 Task: Find ski resorts in the Sierra Nevada between Lake Tahoe, California/Nevada, and Mammoth Lakes, California.
Action: Mouse moved to (295, 95)
Screenshot: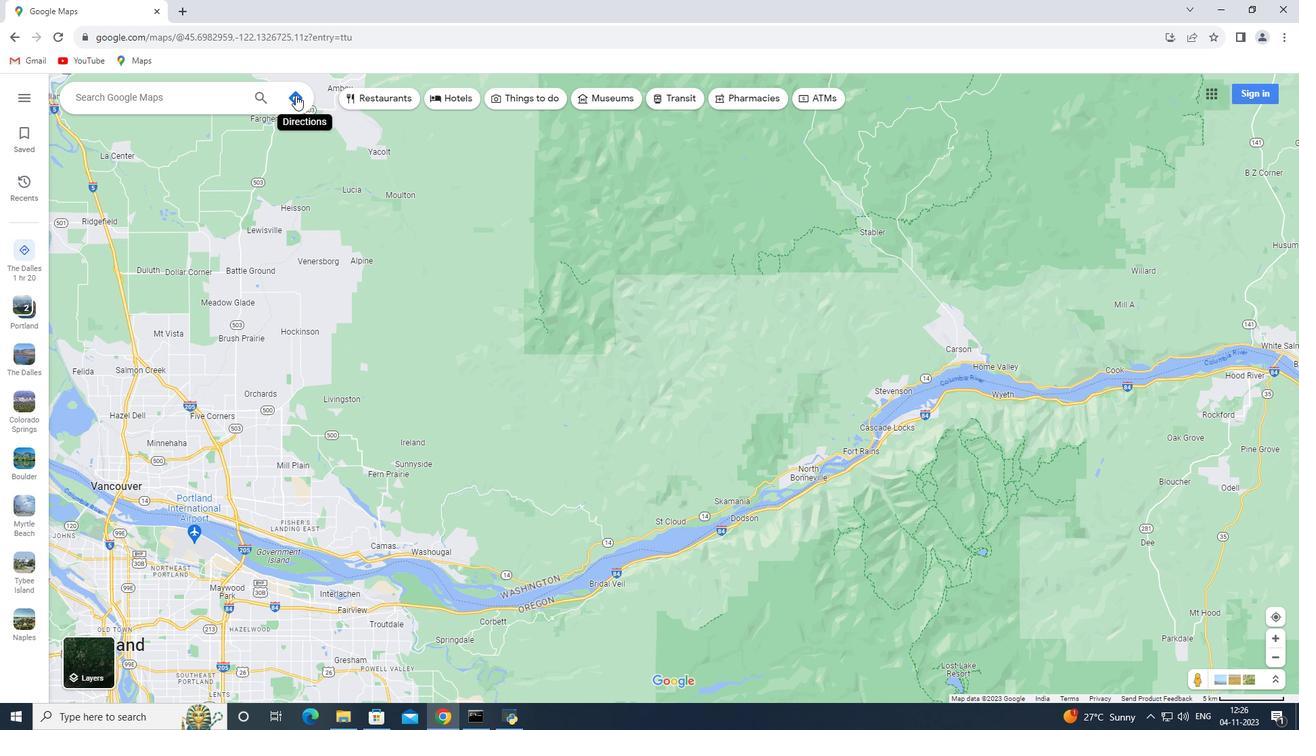 
Action: Mouse pressed left at (295, 95)
Screenshot: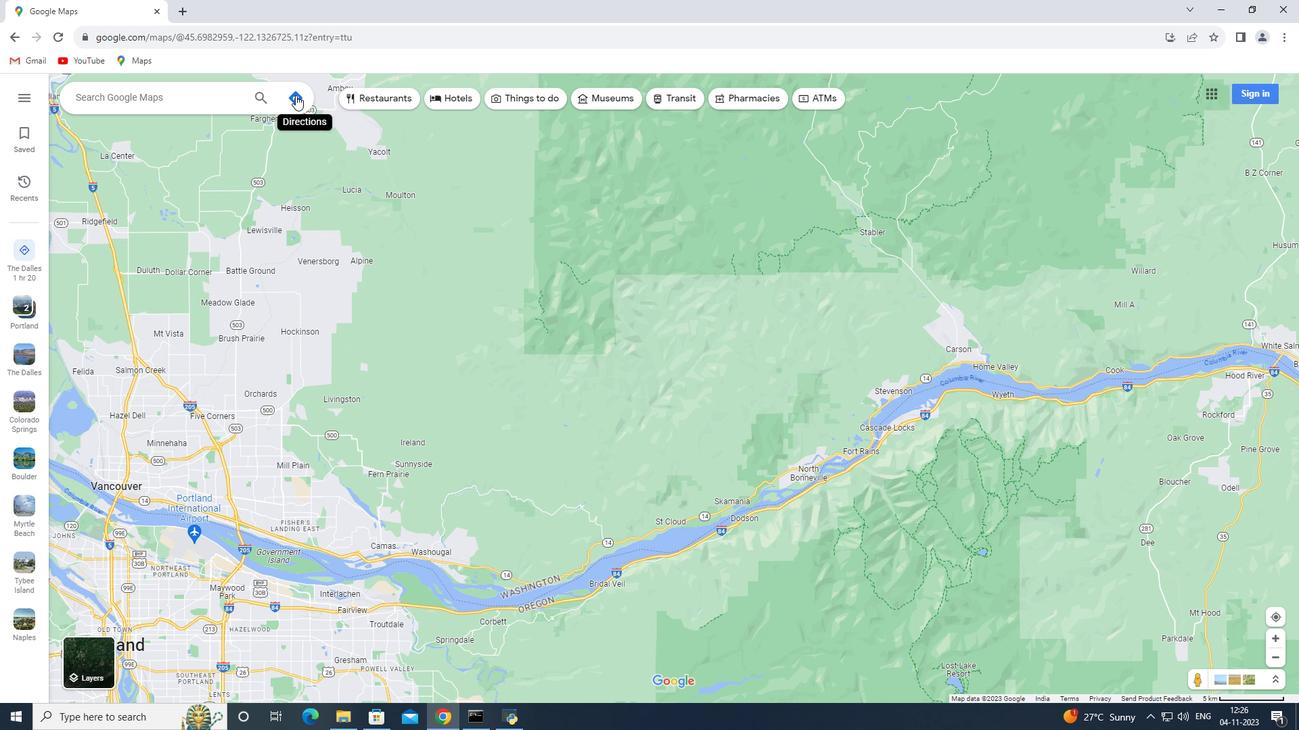 
Action: Mouse moved to (185, 128)
Screenshot: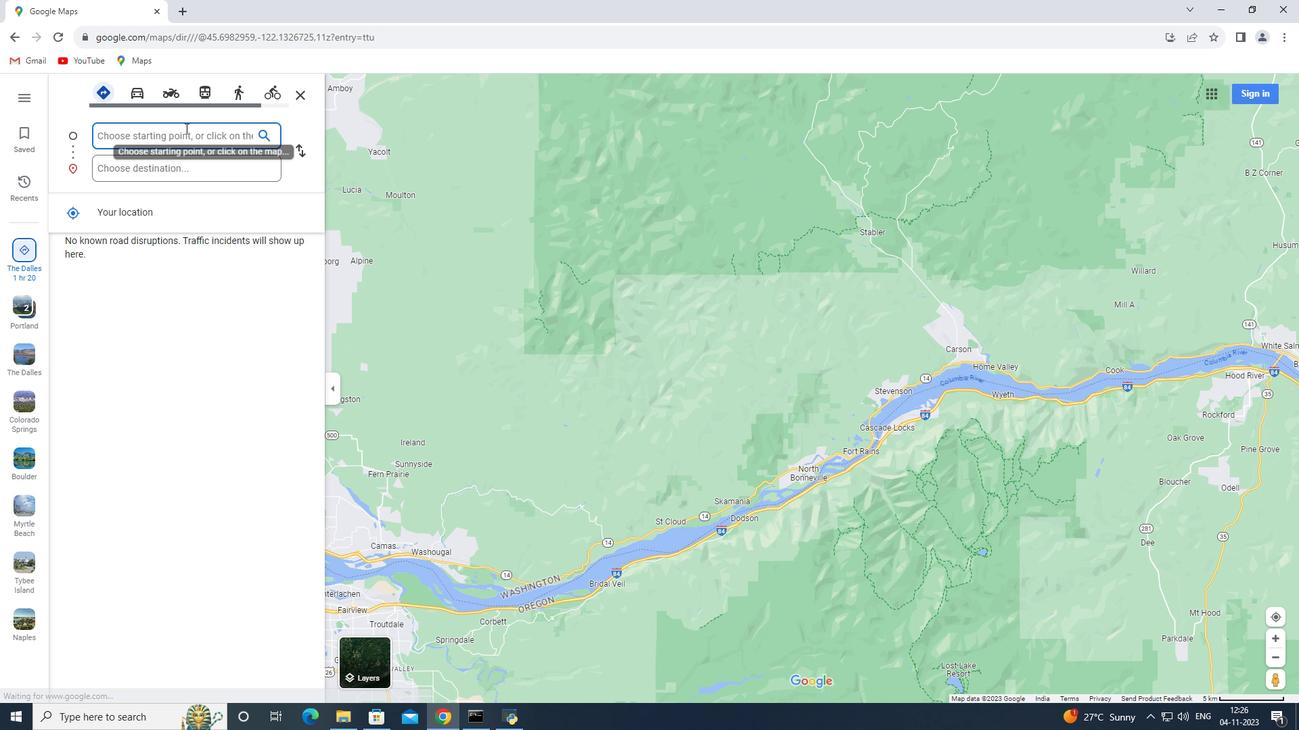 
Action: Key pressed <Key.shift_r>Lake<Key.space><Key.shift>Tahoe,<Key.space><Key.shift>California/<Key.shift>Nevada
Screenshot: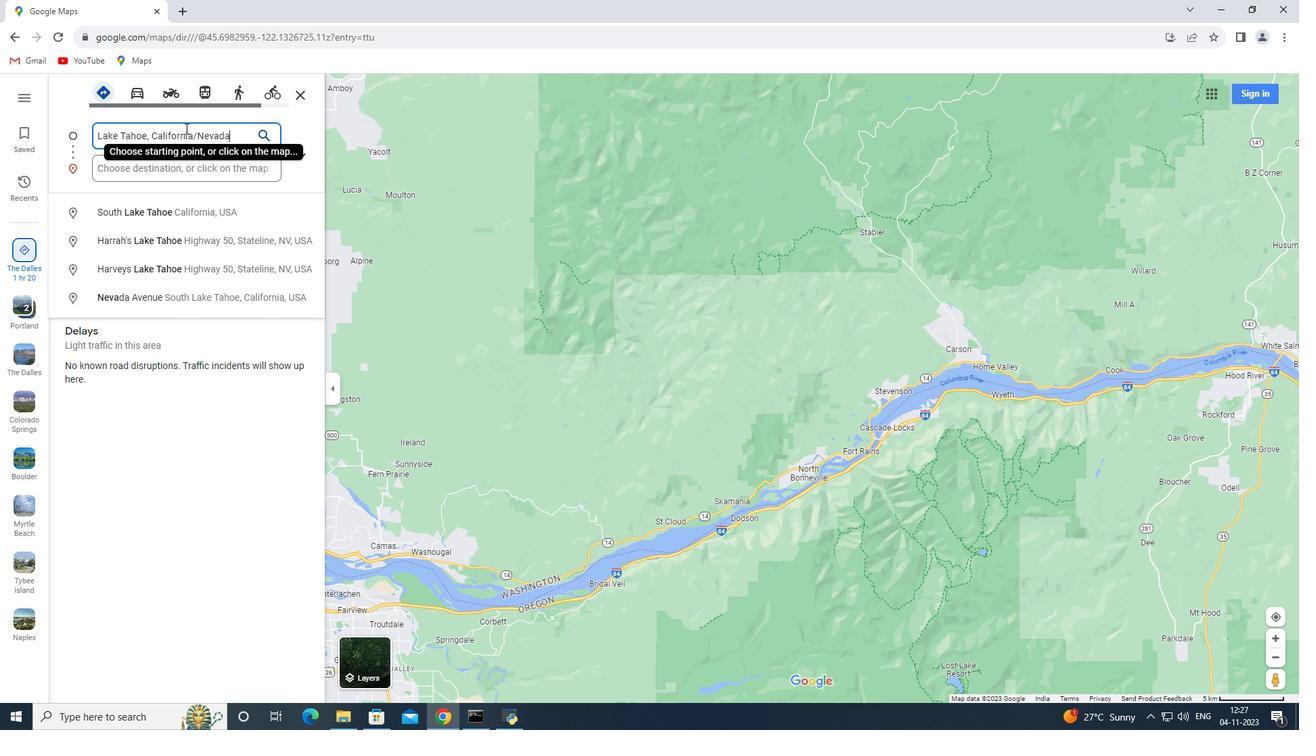 
Action: Mouse moved to (184, 175)
Screenshot: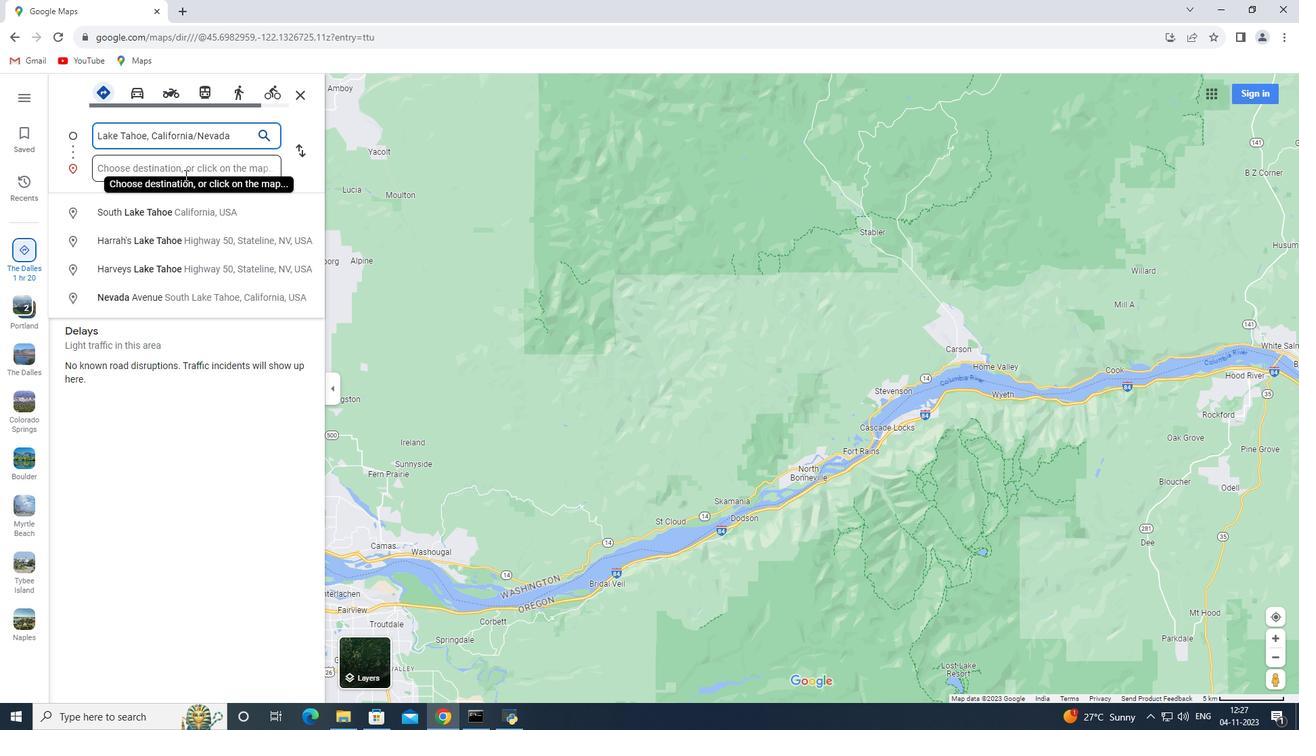
Action: Mouse pressed left at (184, 175)
Screenshot: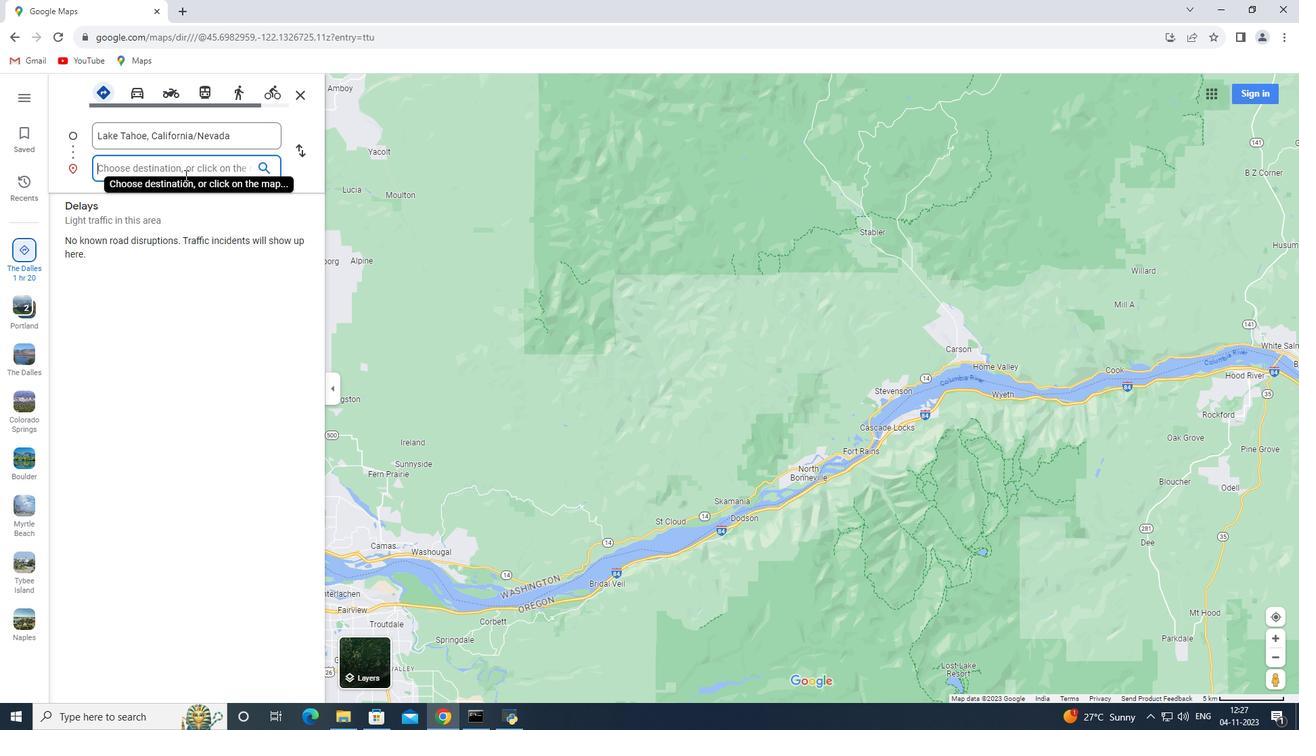 
Action: Key pressed <Key.shift_r>Mammoth<Key.space><Key.shift><Key.shift><Key.shift><Key.shift><Key.shift>Lakes,<Key.space><Key.shift>california<Key.enter>
Screenshot: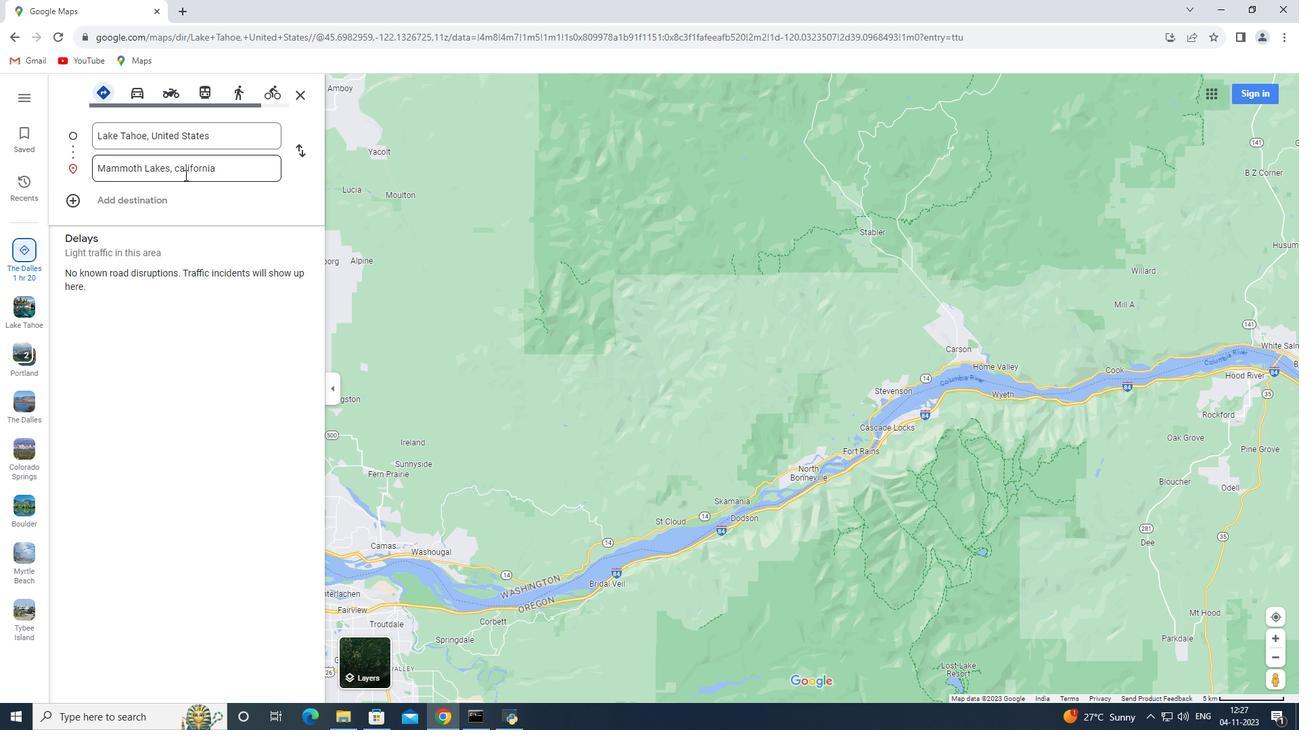 
Action: Mouse moved to (631, 97)
Screenshot: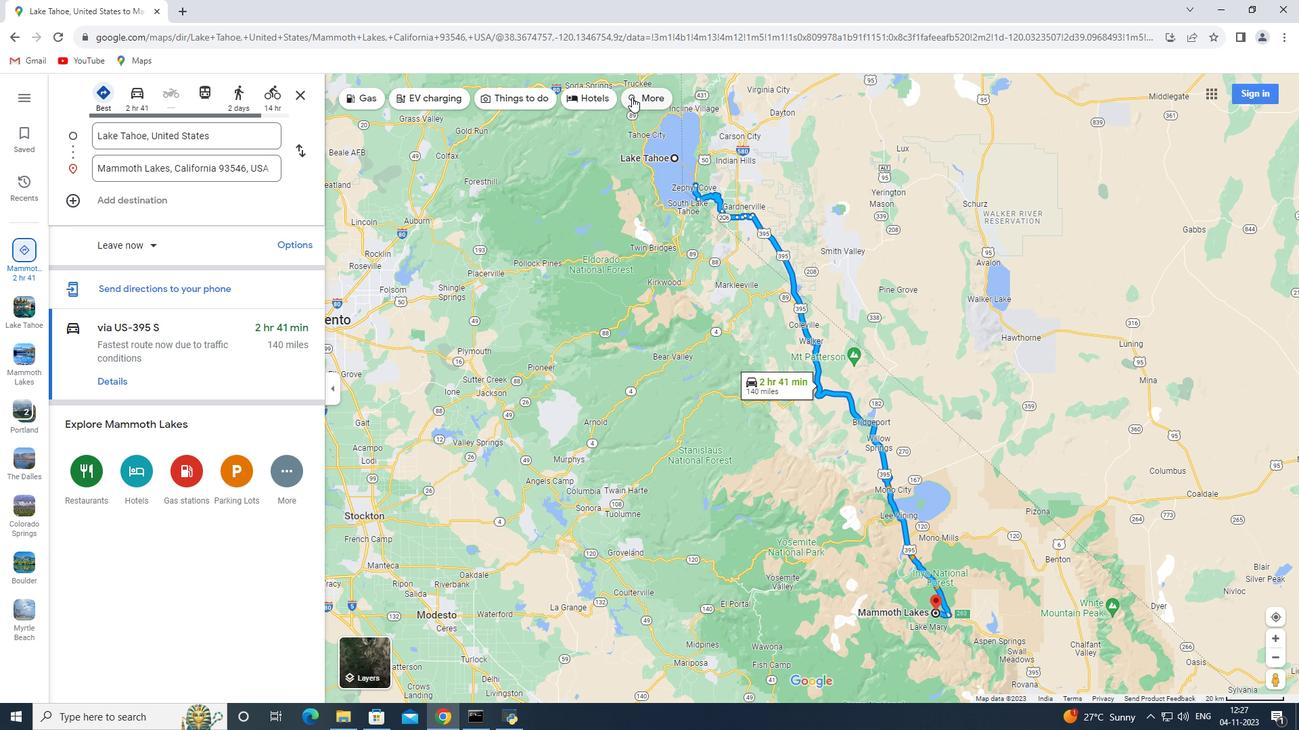 
Action: Mouse pressed left at (631, 97)
Screenshot: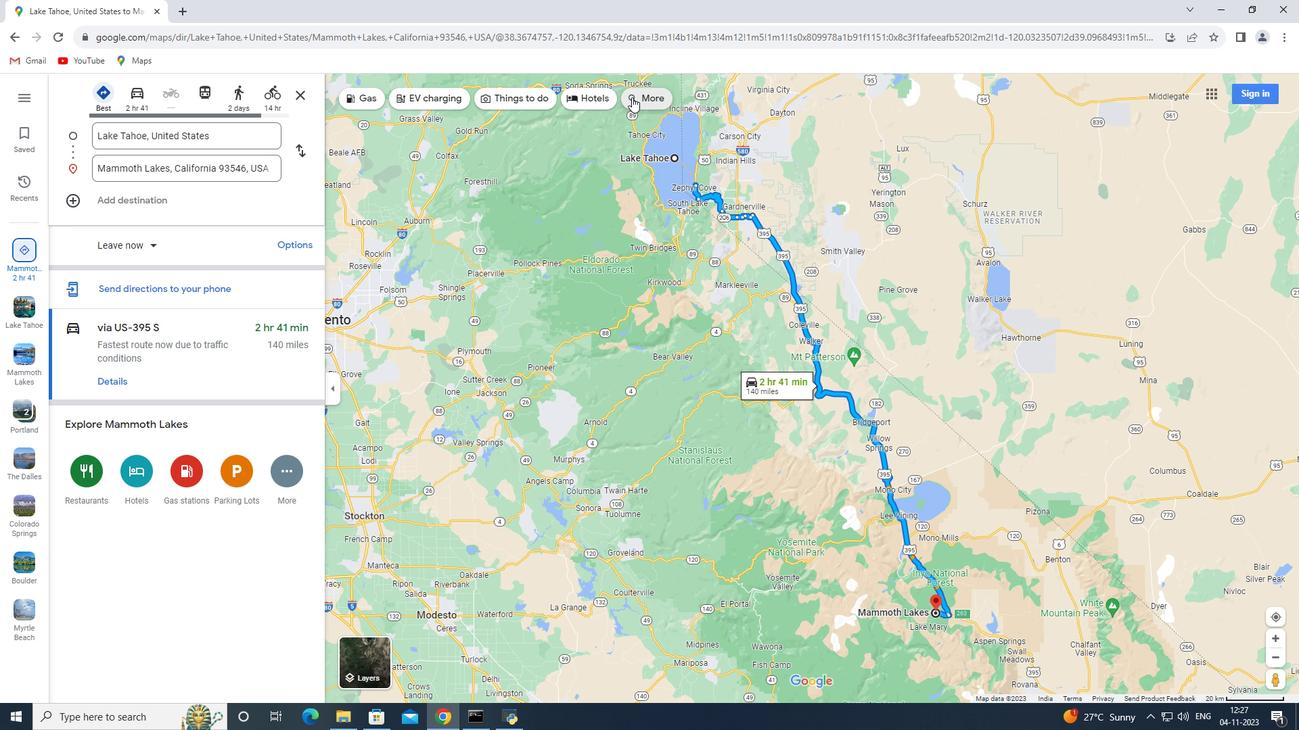 
Action: Mouse moved to (173, 100)
Screenshot: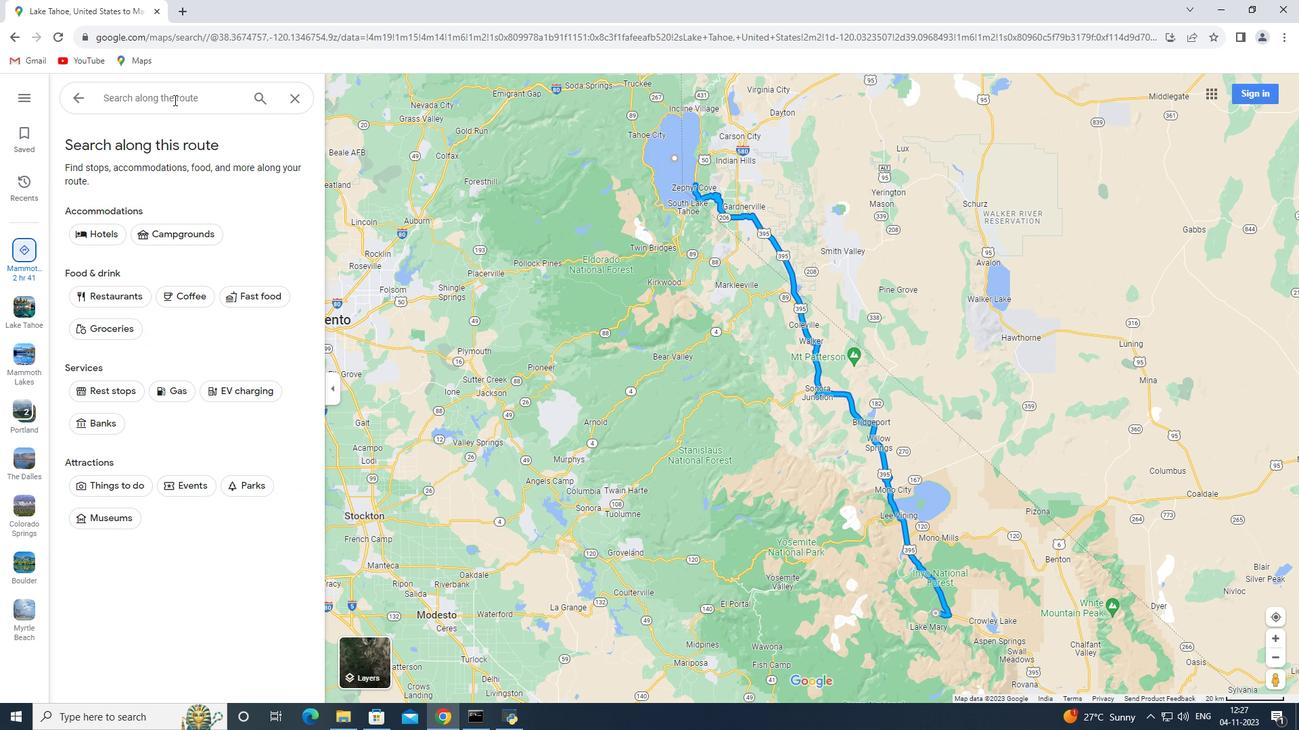 
Action: Mouse pressed left at (173, 100)
Screenshot: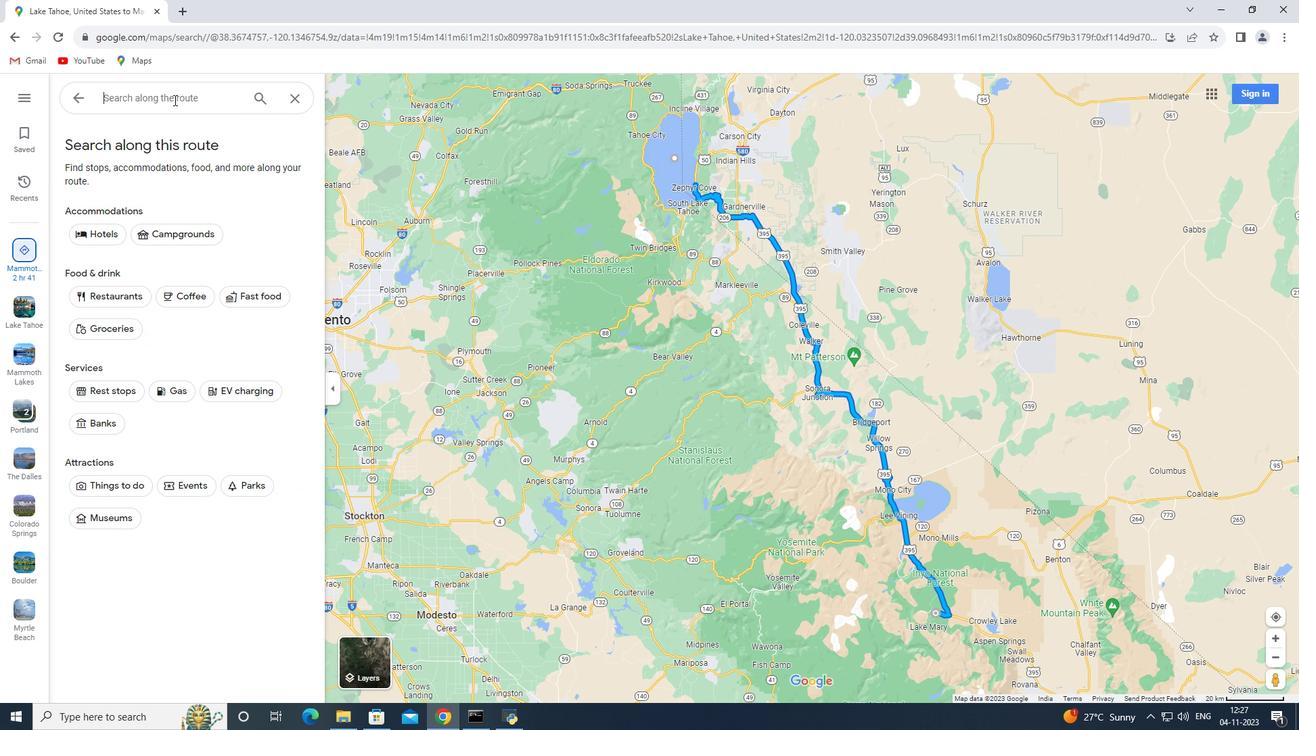 
Action: Key pressed skiresorts
Screenshot: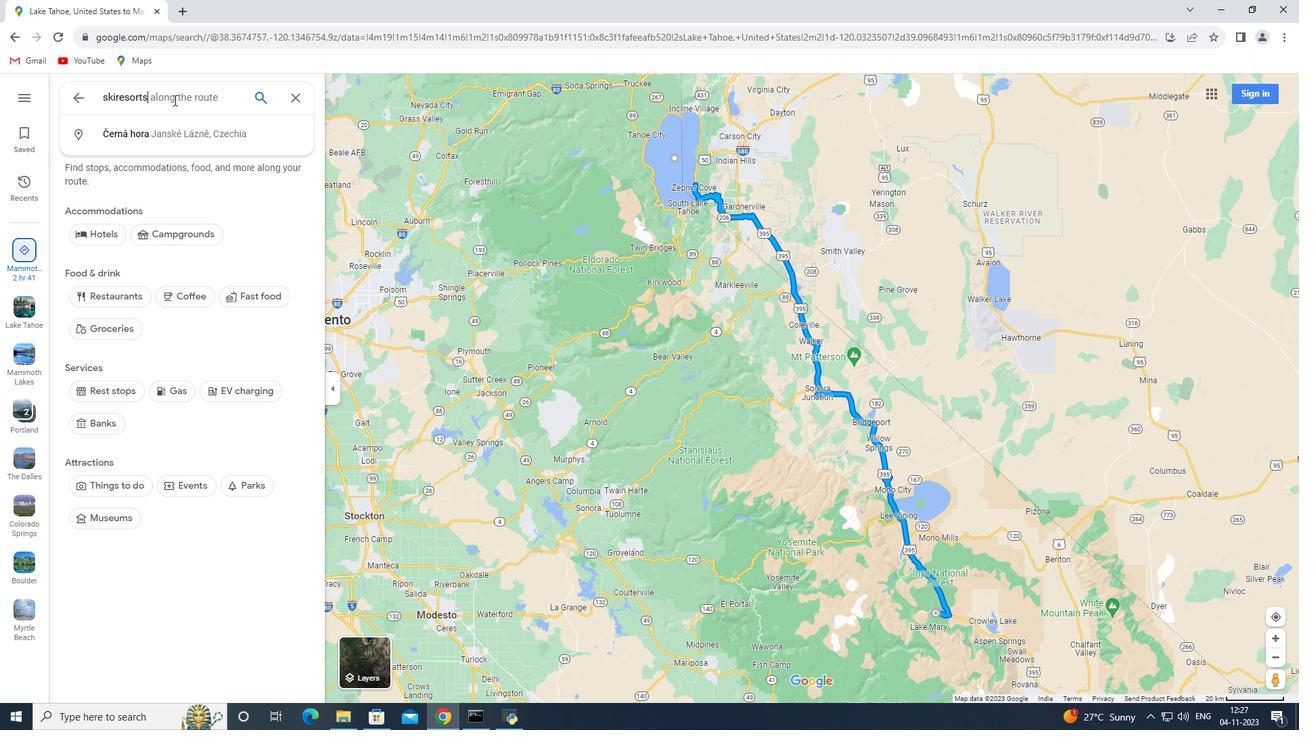 
Action: Mouse moved to (116, 96)
Screenshot: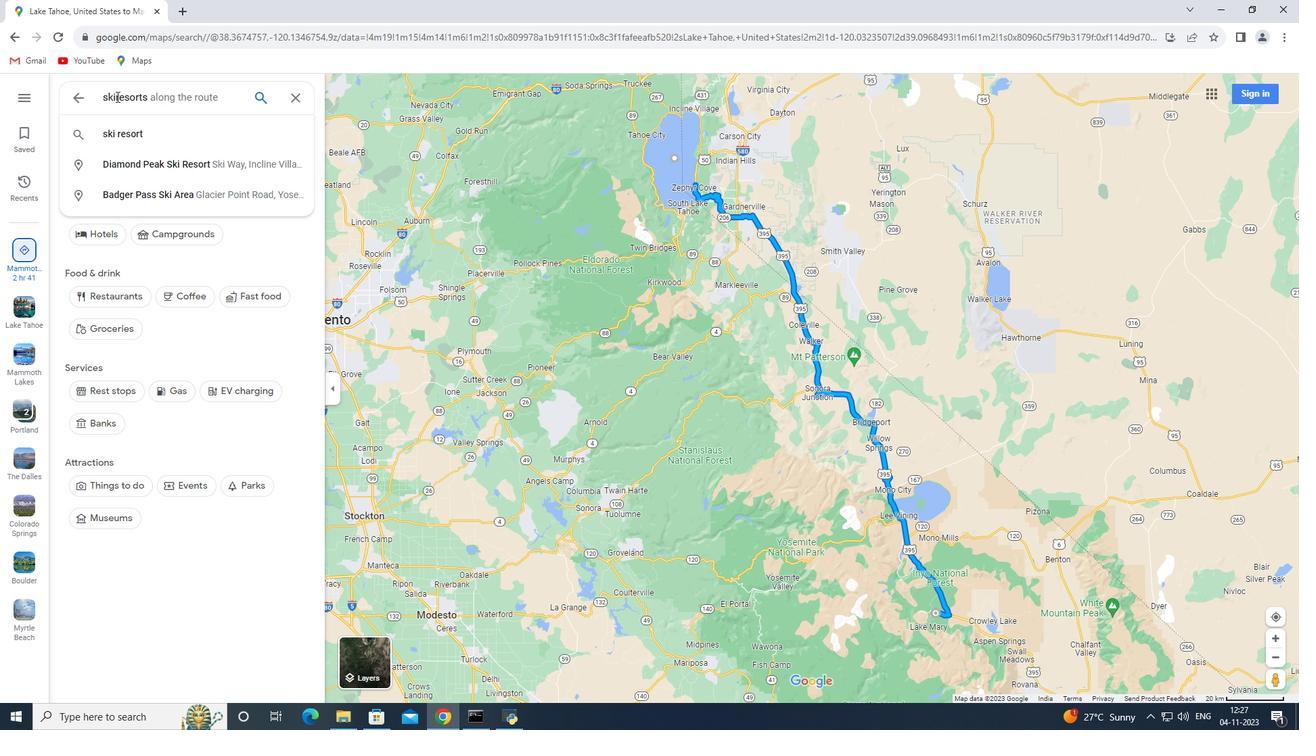 
Action: Mouse pressed left at (116, 96)
Screenshot: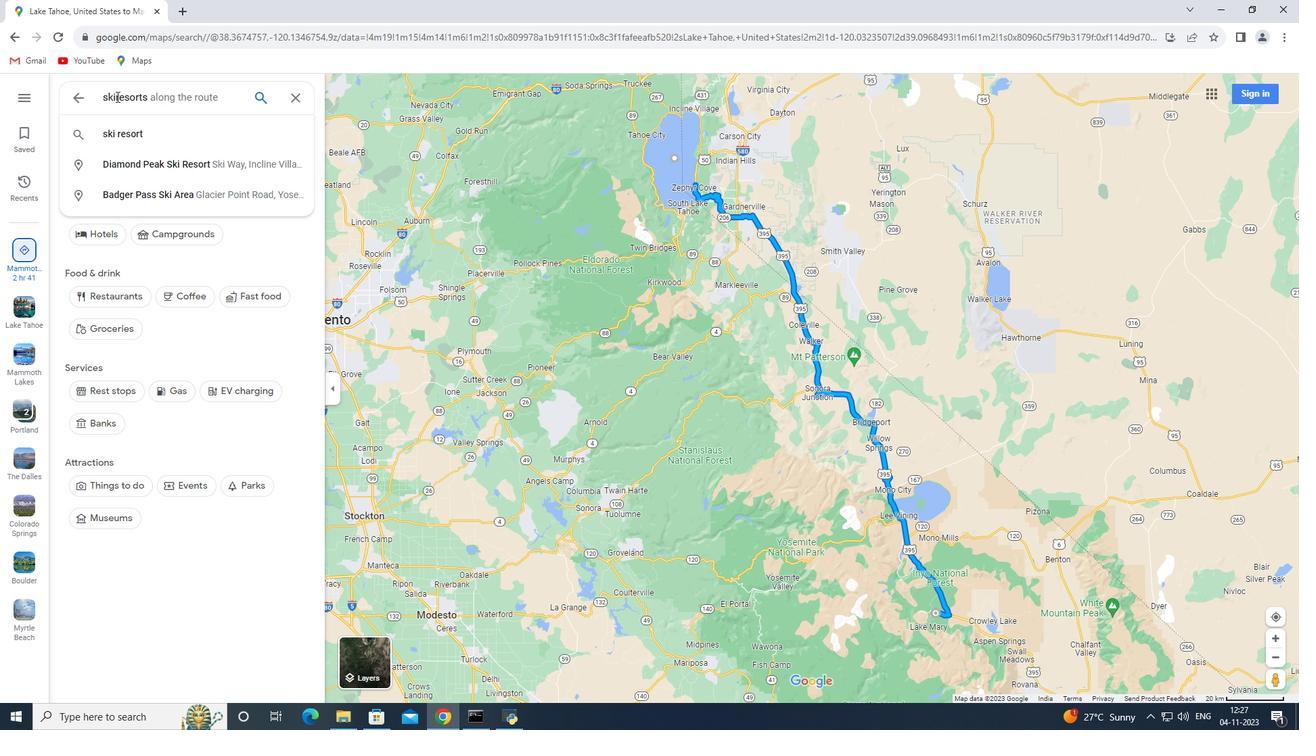
Action: Mouse moved to (121, 97)
Screenshot: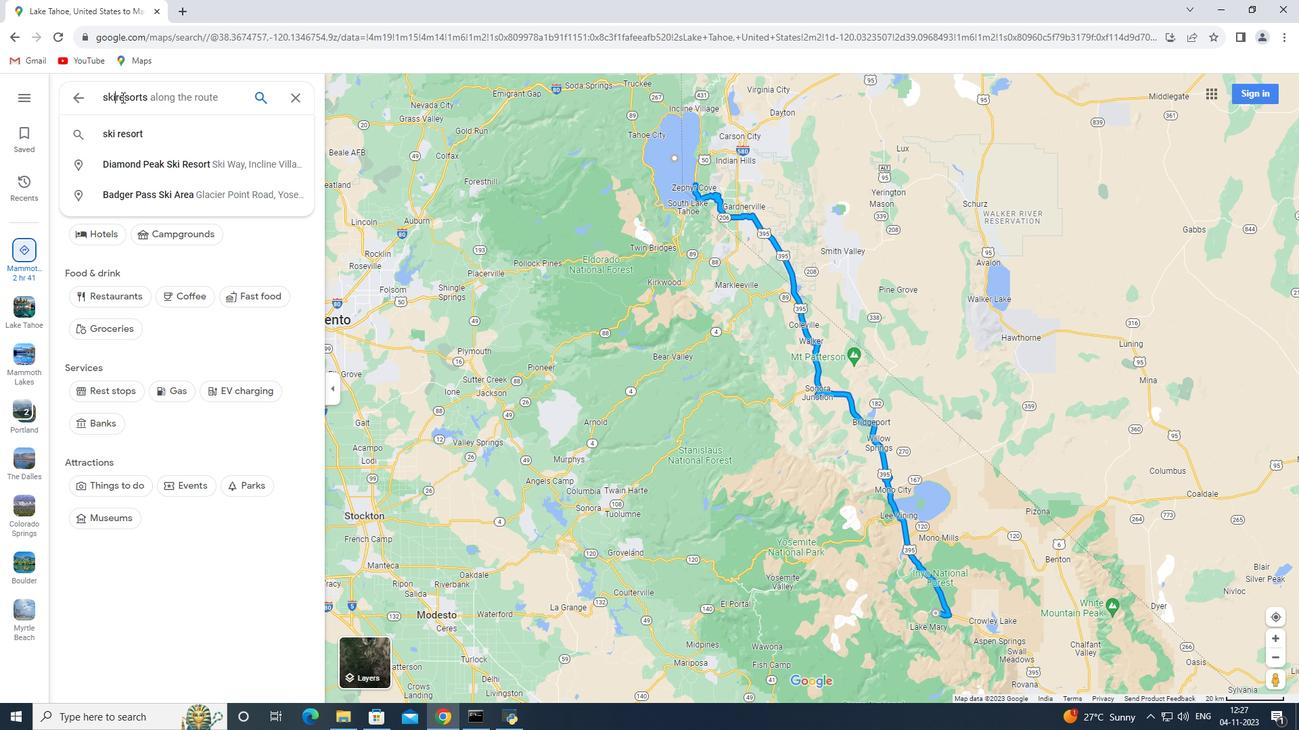 
Action: Key pressed <Key.space>
Screenshot: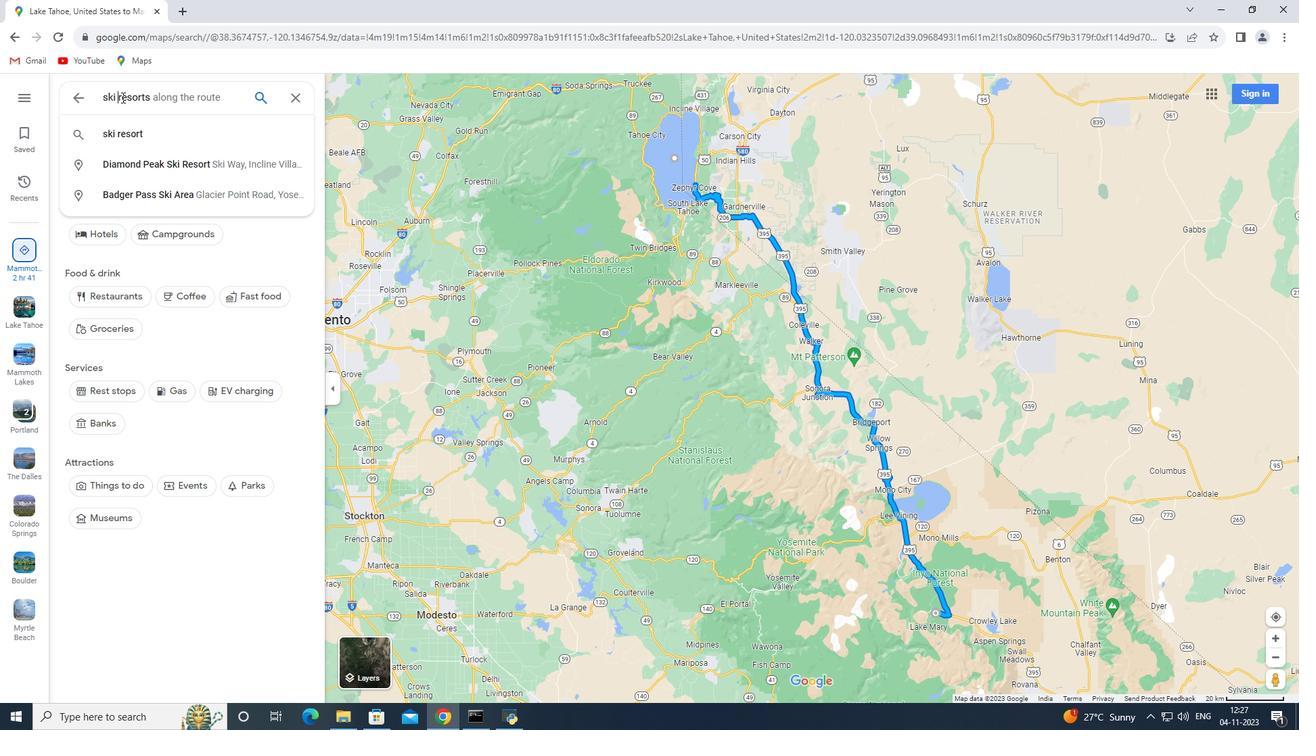 
Action: Mouse moved to (173, 96)
Screenshot: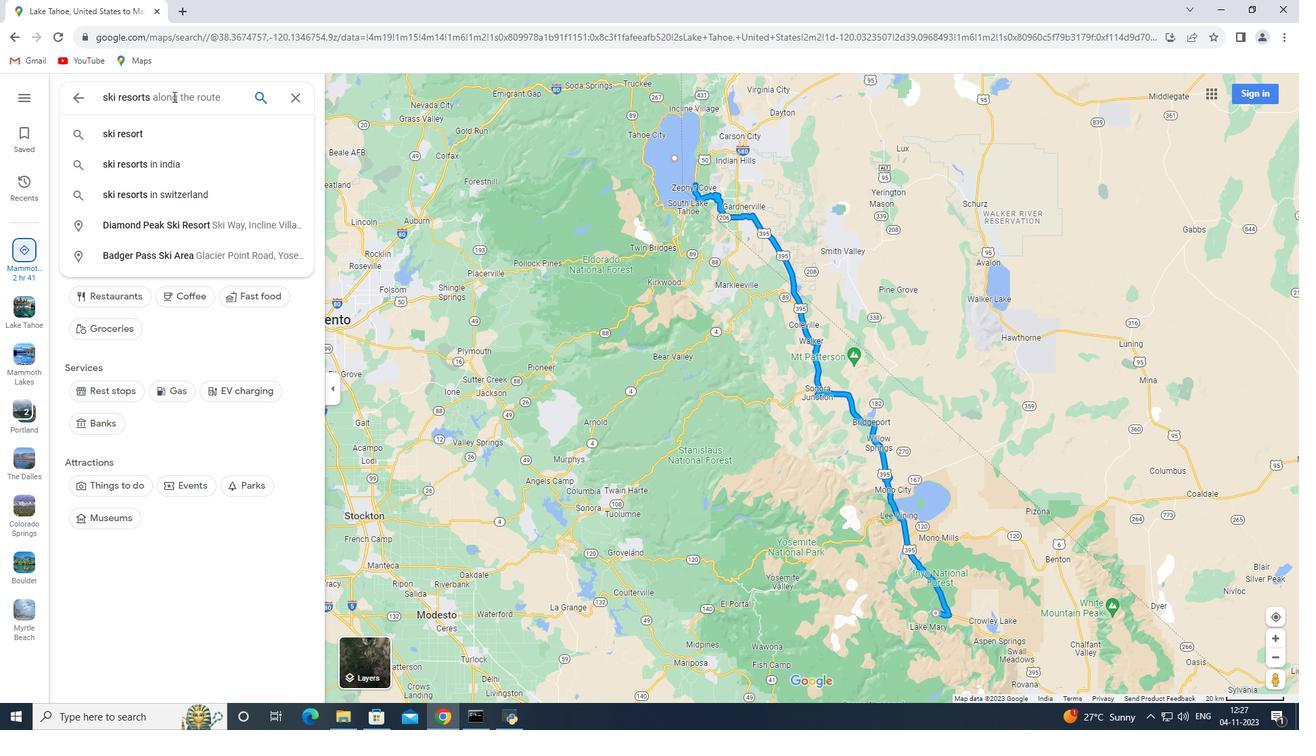 
Action: Mouse pressed left at (173, 96)
Screenshot: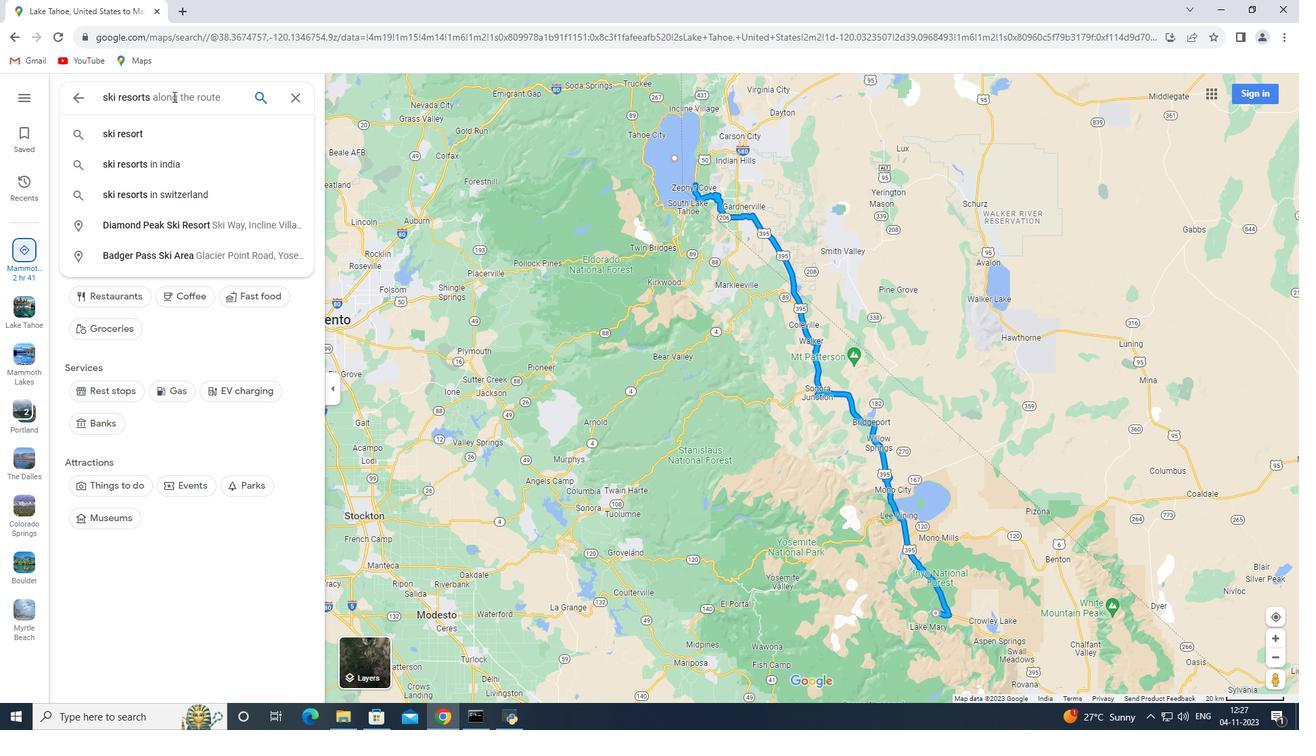 
Action: Key pressed <Key.space>in<Key.space>the<Key.space><Key.shift>Sierra<Key.space><Key.shift>Nevada<Key.enter>
Screenshot: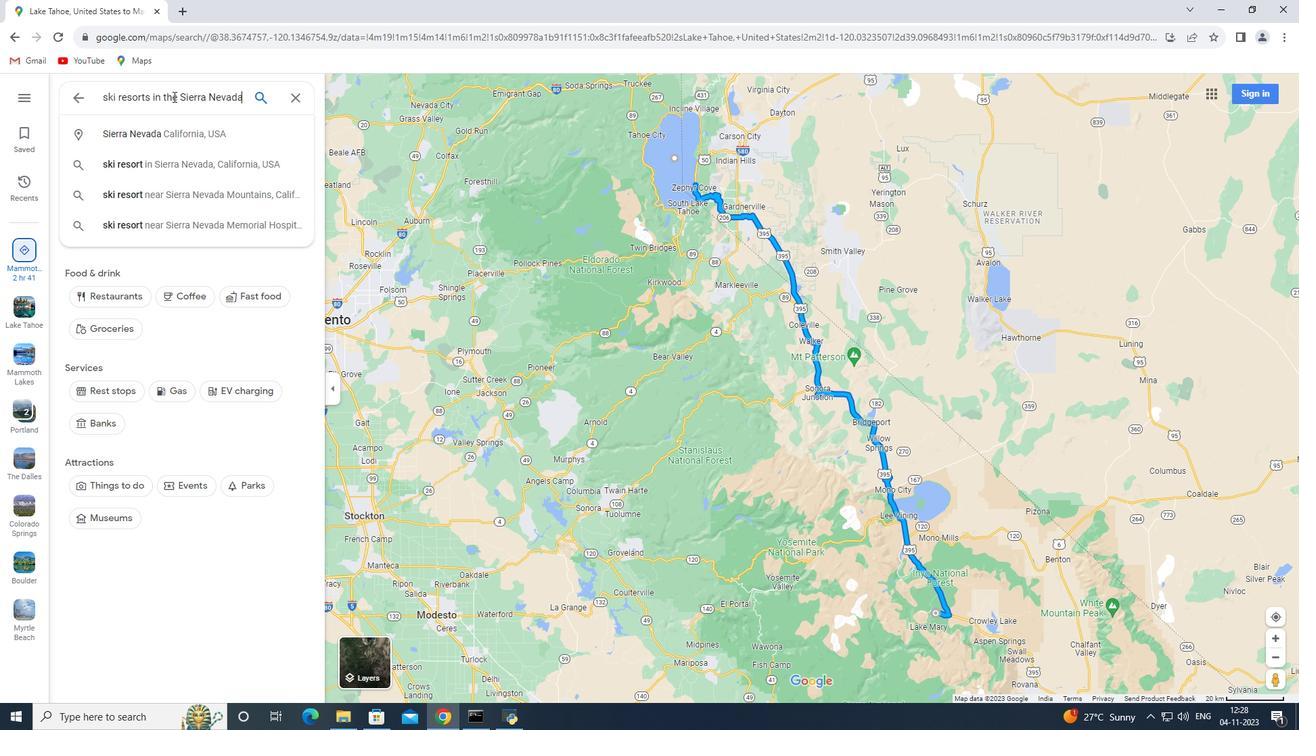 
